 Task: Add Dates with Start Date as Nov 01 2023 and Due Date as Nov 30 2023 to Card Card0048 in Board Board0042 in Workspace Development in Trello
Action: Mouse moved to (701, 119)
Screenshot: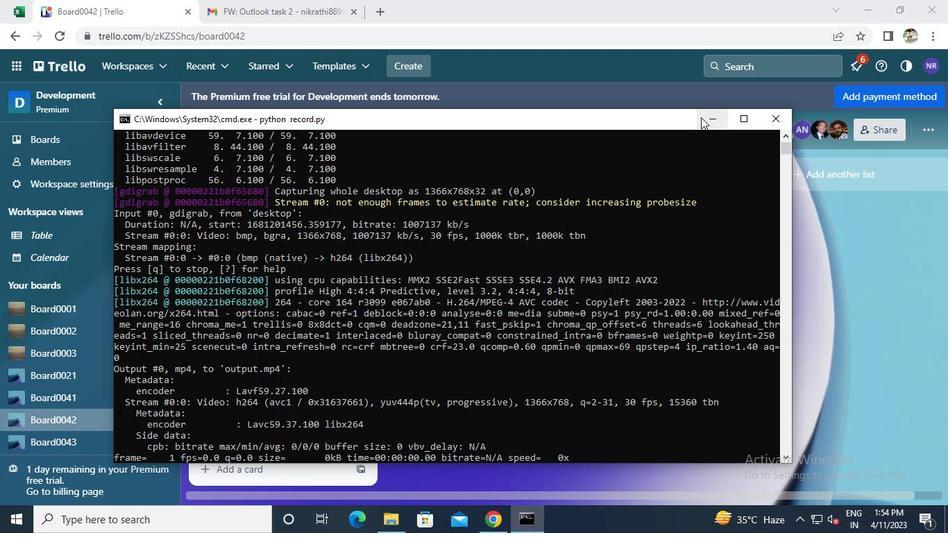 
Action: Mouse pressed left at (701, 119)
Screenshot: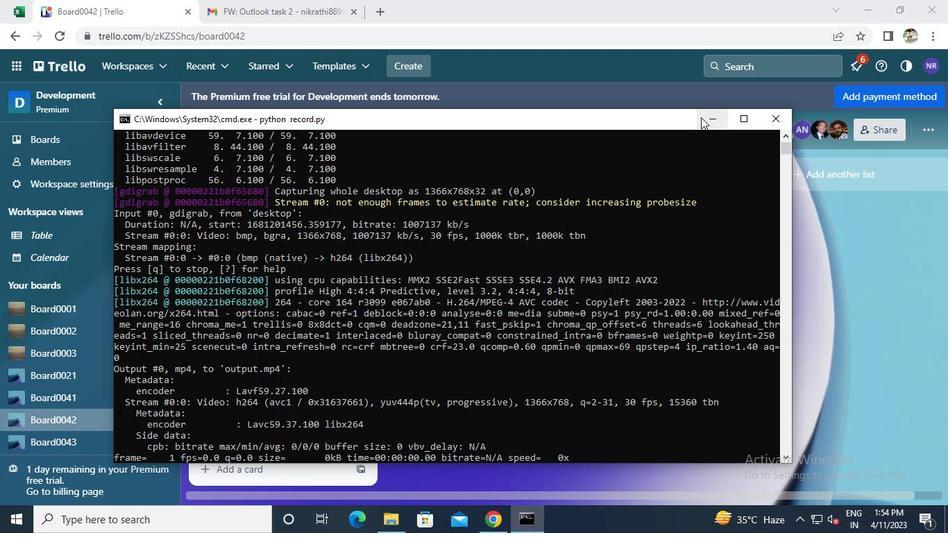 
Action: Mouse moved to (356, 415)
Screenshot: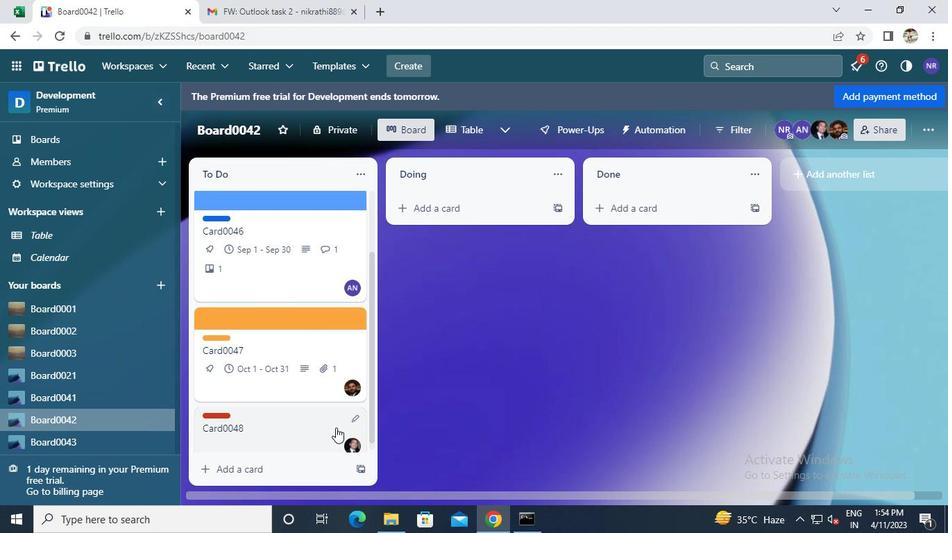 
Action: Mouse pressed left at (356, 415)
Screenshot: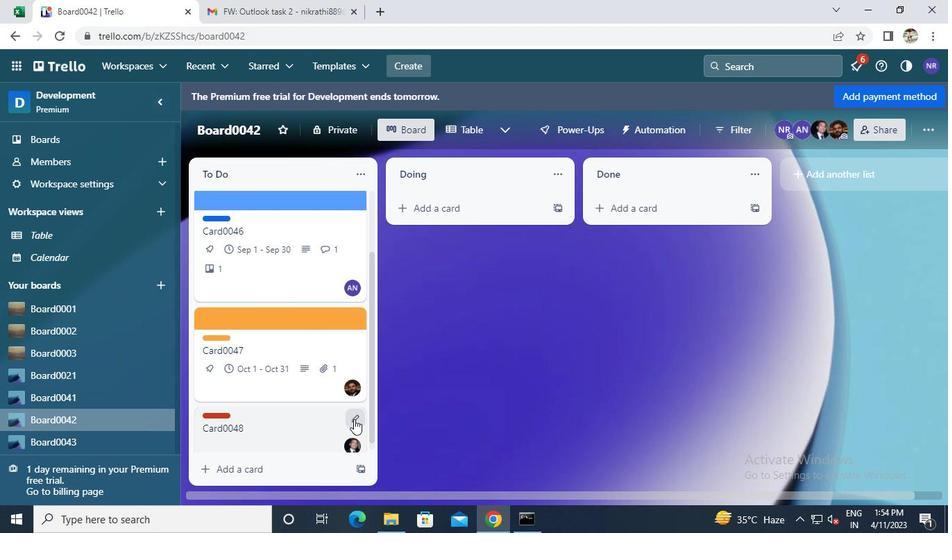 
Action: Mouse moved to (377, 462)
Screenshot: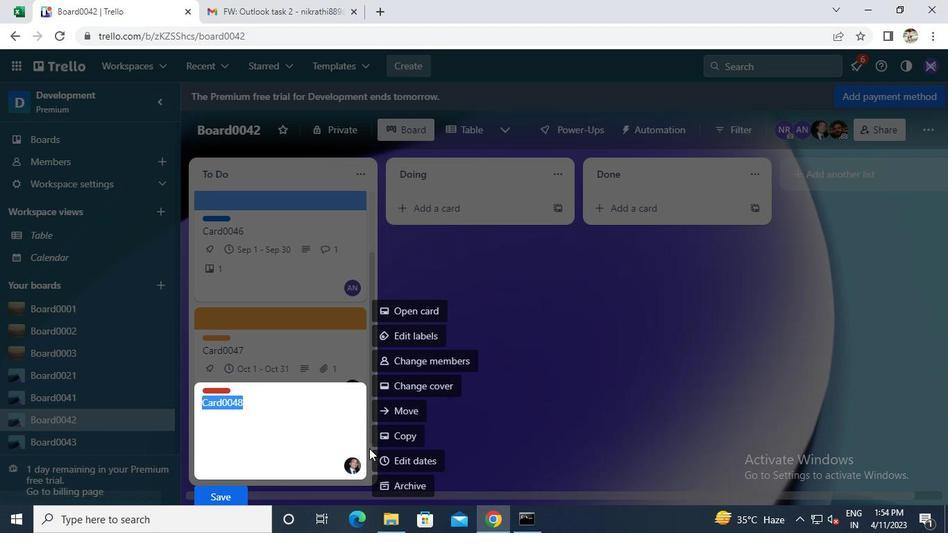 
Action: Mouse pressed left at (377, 462)
Screenshot: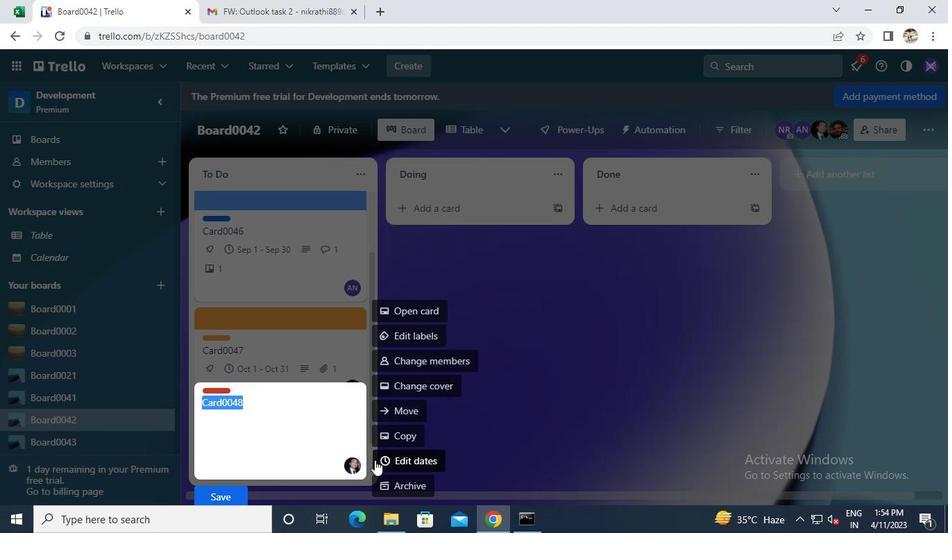 
Action: Mouse moved to (386, 342)
Screenshot: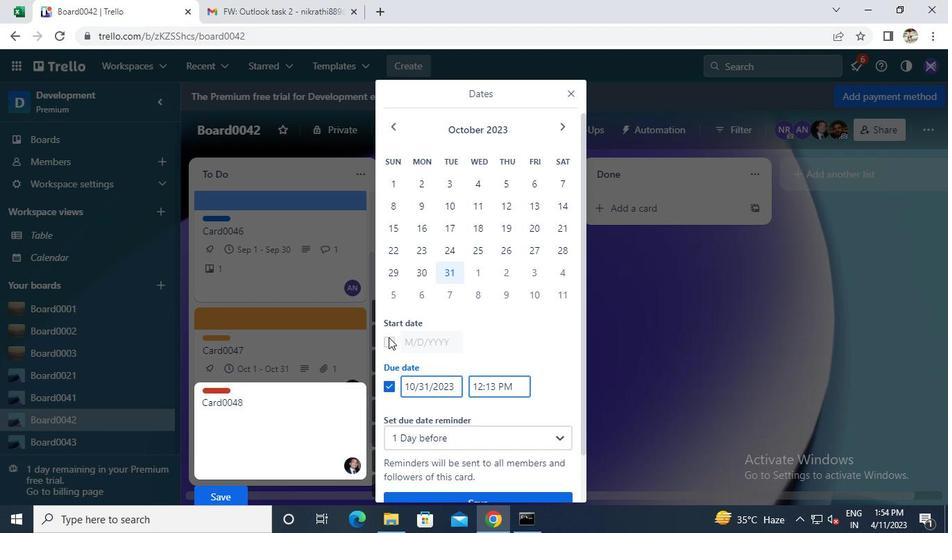 
Action: Mouse pressed left at (386, 342)
Screenshot: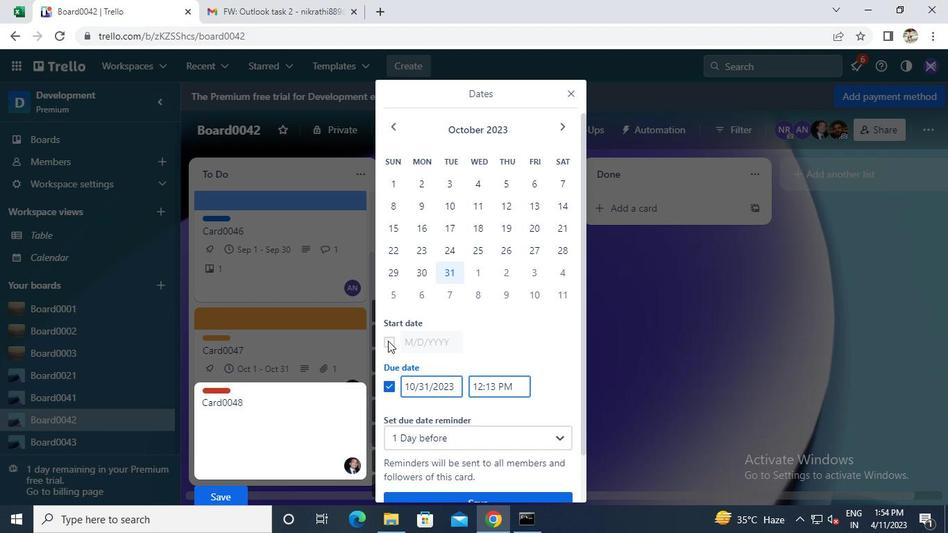
Action: Mouse moved to (559, 128)
Screenshot: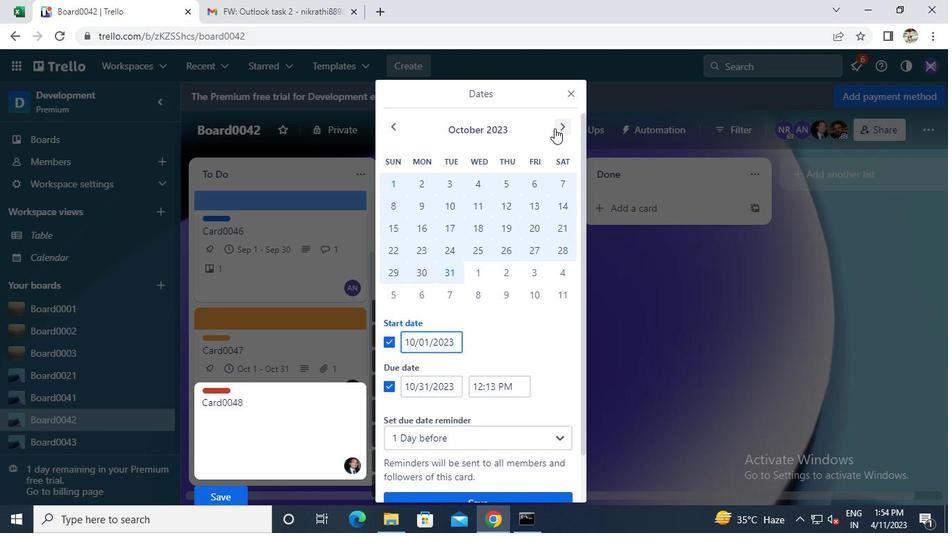 
Action: Mouse pressed left at (559, 128)
Screenshot: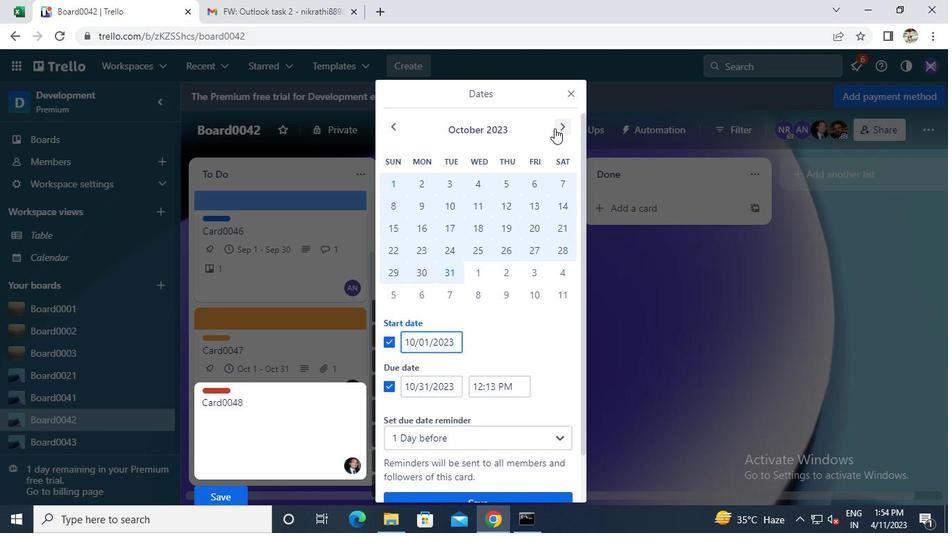
Action: Mouse moved to (480, 181)
Screenshot: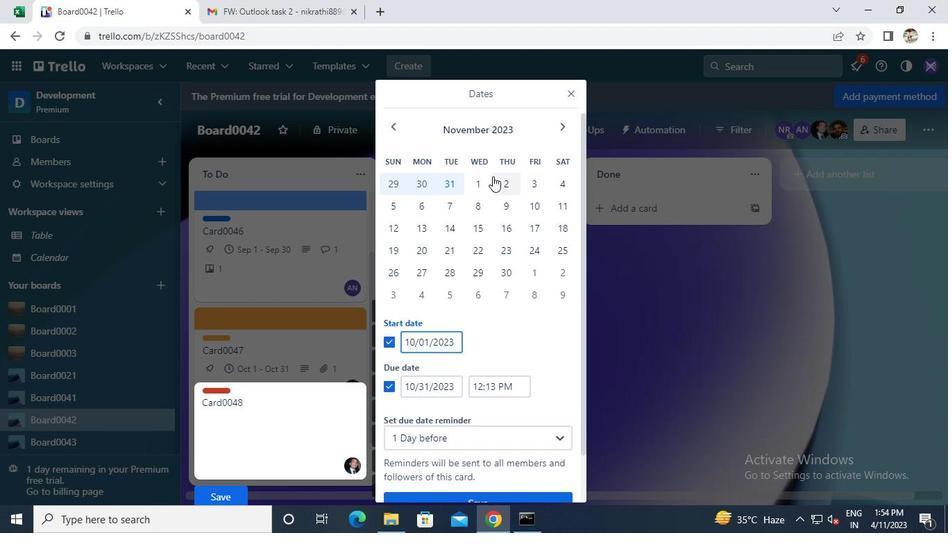
Action: Mouse pressed left at (480, 181)
Screenshot: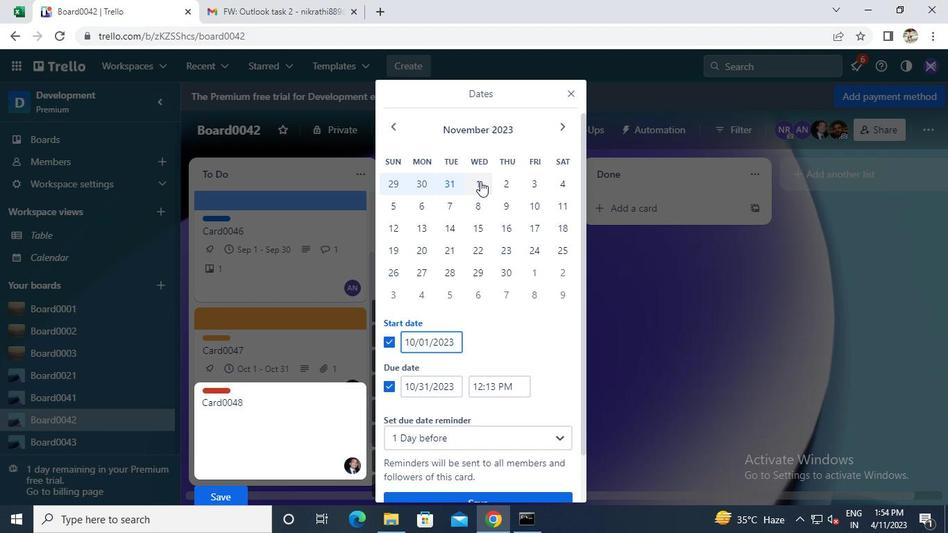 
Action: Mouse moved to (502, 267)
Screenshot: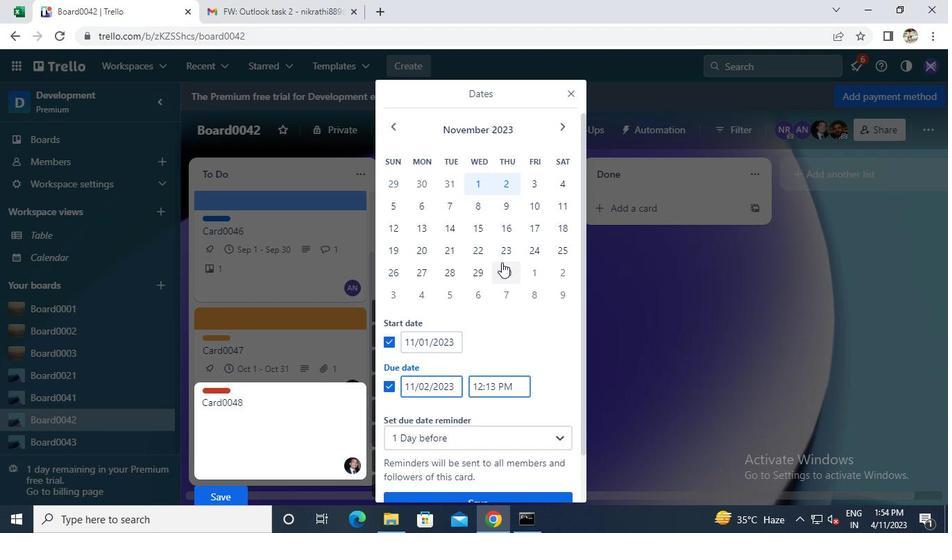
Action: Mouse pressed left at (502, 267)
Screenshot: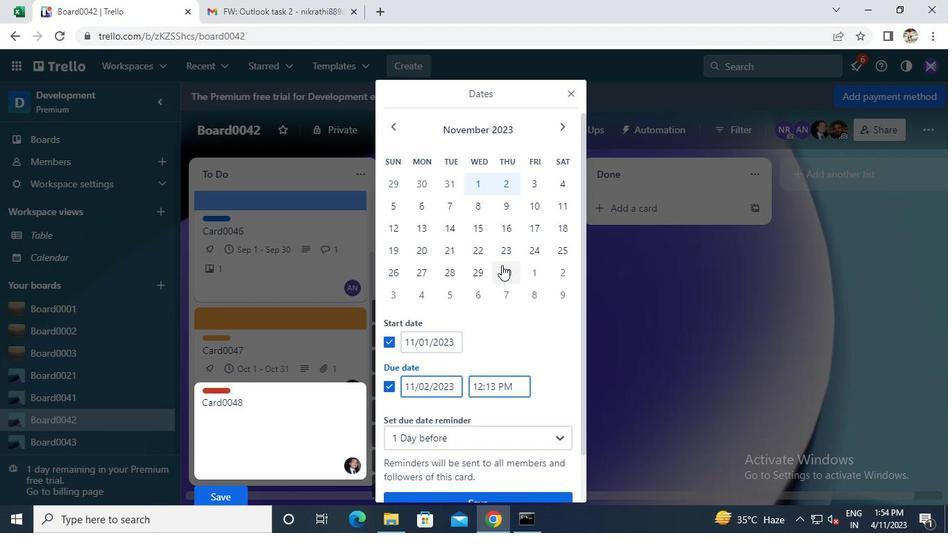 
Action: Mouse moved to (461, 446)
Screenshot: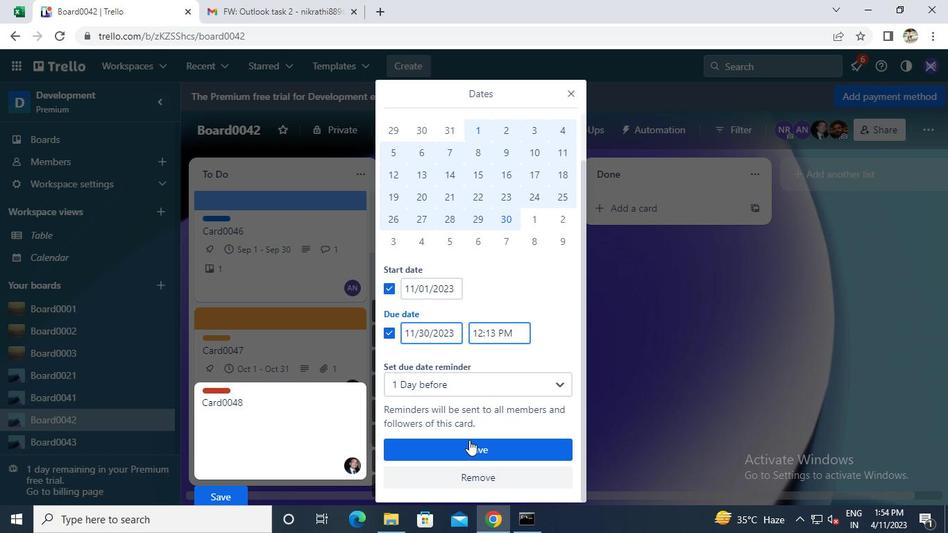 
Action: Mouse pressed left at (461, 446)
Screenshot: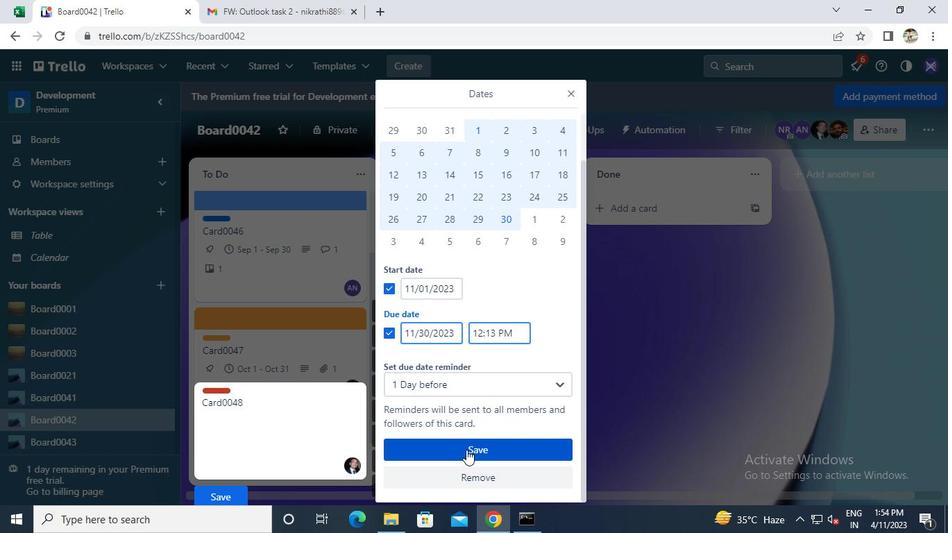 
Action: Mouse moved to (517, 511)
Screenshot: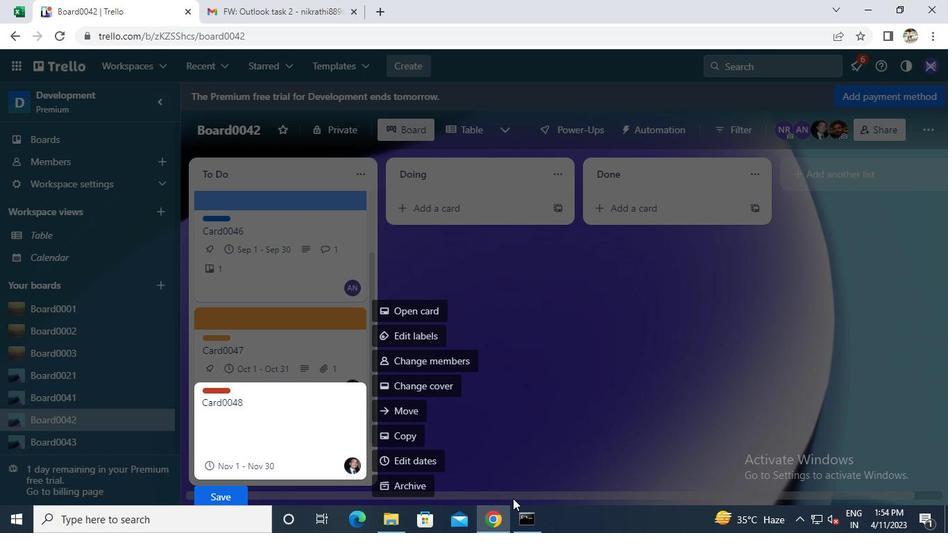
Action: Mouse pressed left at (517, 511)
Screenshot: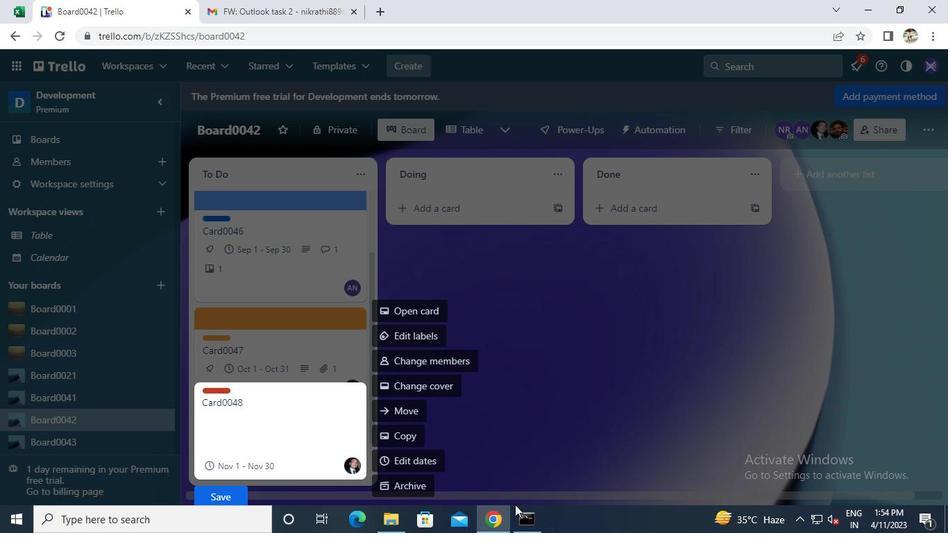 
Action: Mouse moved to (776, 116)
Screenshot: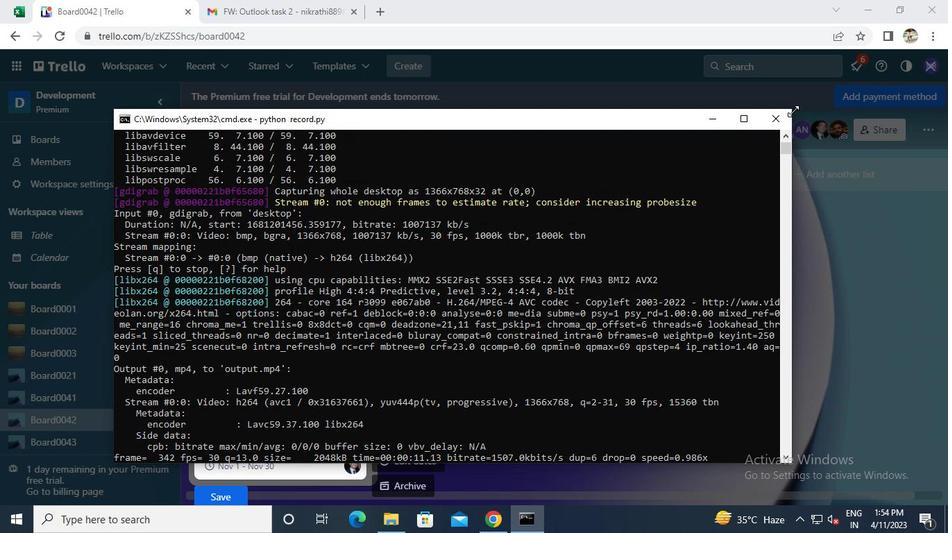 
Action: Mouse pressed left at (776, 116)
Screenshot: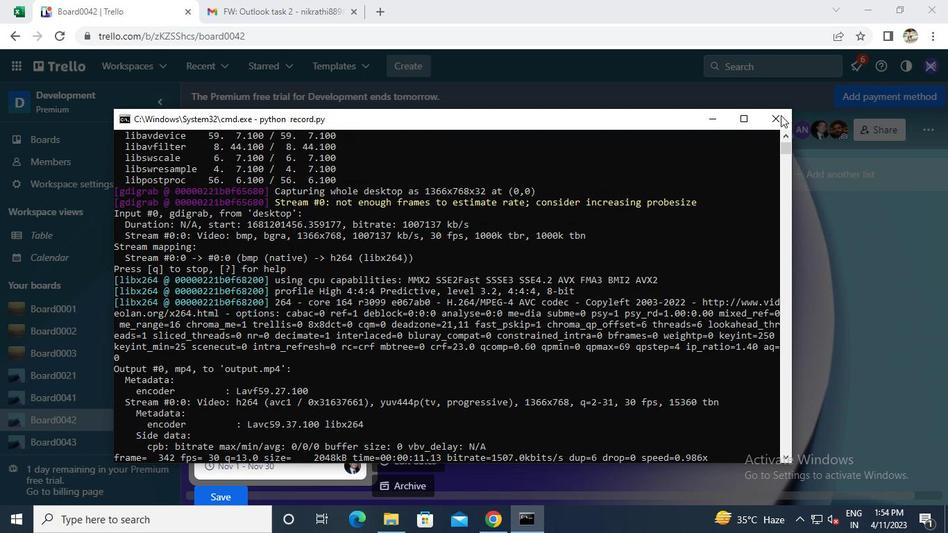 
